 Task: Add Dr. Bronner's Organic Baby Unscented Soap to the cart.
Action: Mouse moved to (252, 124)
Screenshot: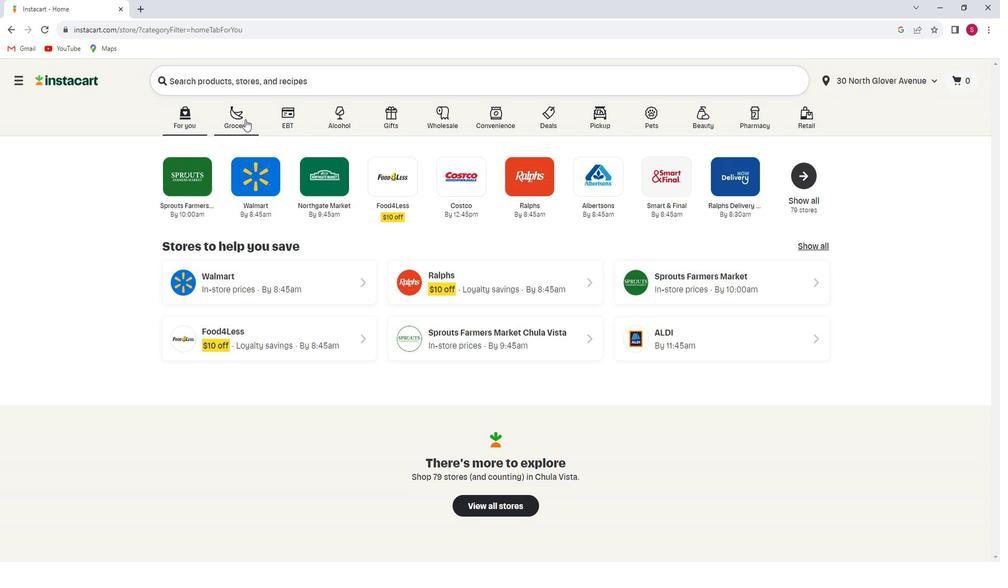 
Action: Mouse pressed left at (252, 124)
Screenshot: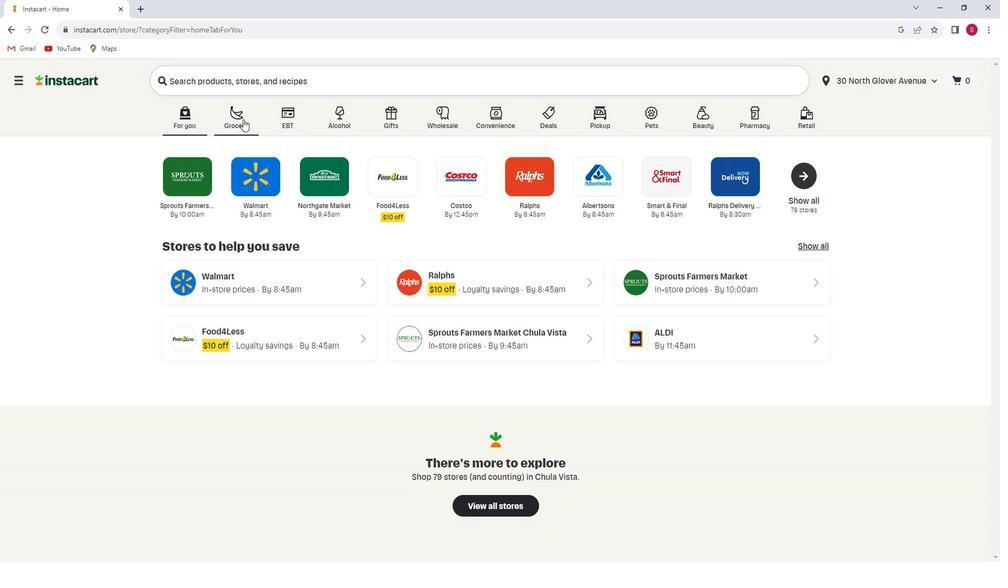 
Action: Mouse moved to (232, 306)
Screenshot: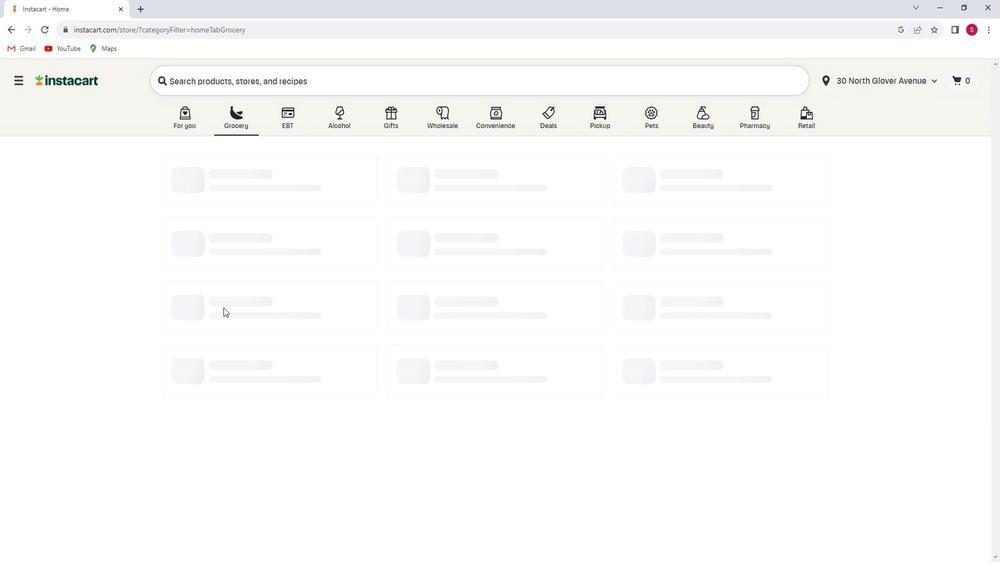 
Action: Mouse pressed left at (232, 306)
Screenshot: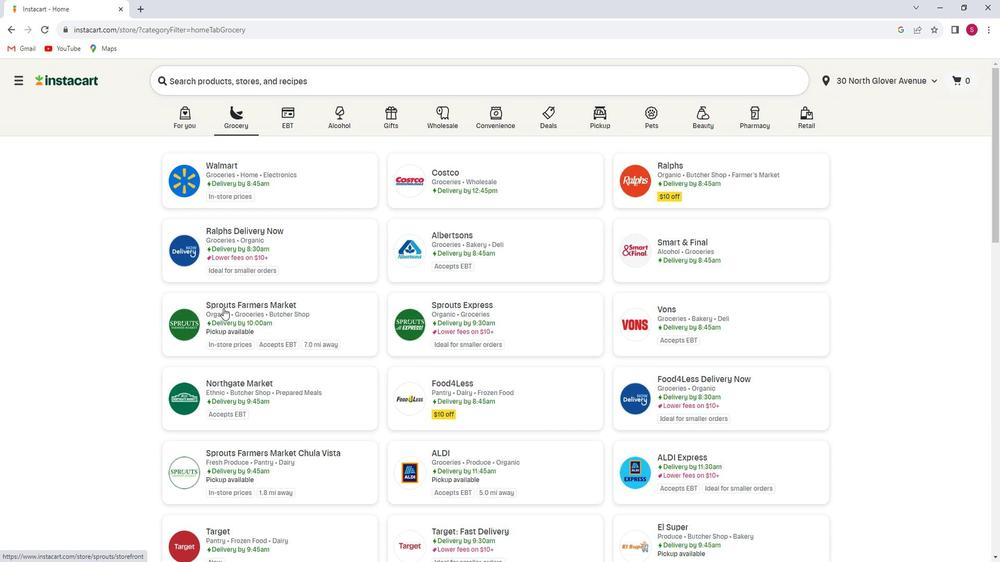 
Action: Mouse moved to (46, 291)
Screenshot: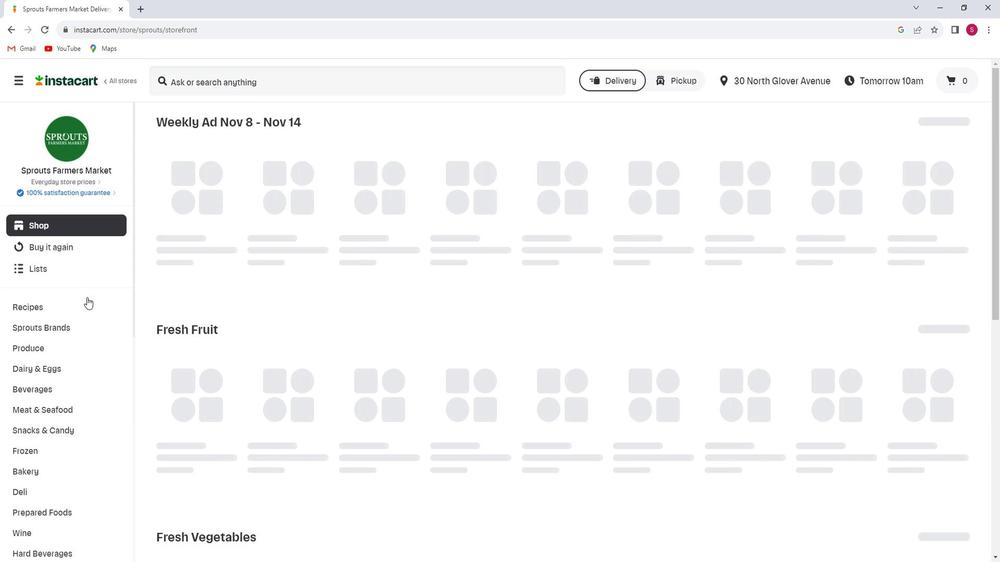 
Action: Mouse scrolled (46, 291) with delta (0, 0)
Screenshot: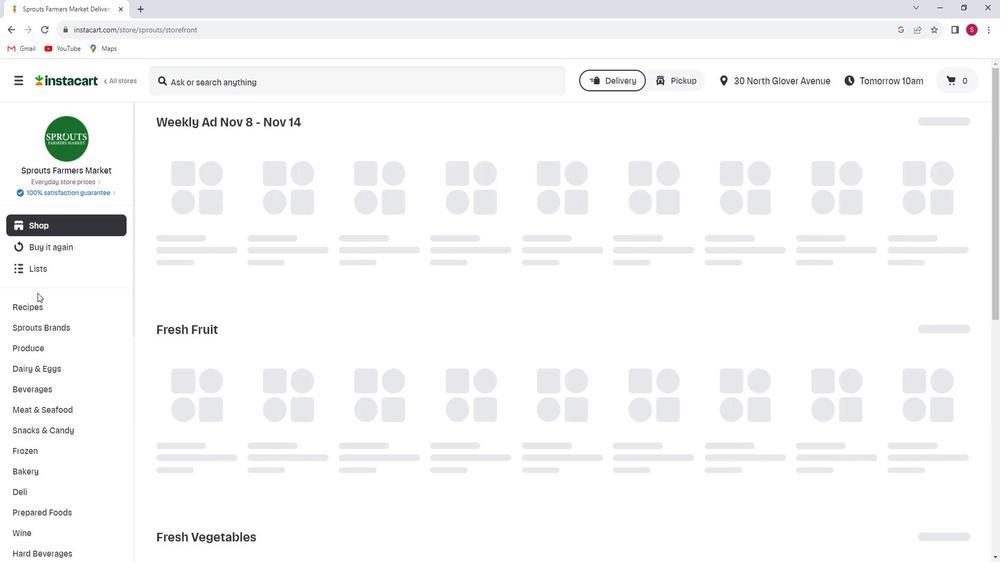 
Action: Mouse scrolled (46, 291) with delta (0, 0)
Screenshot: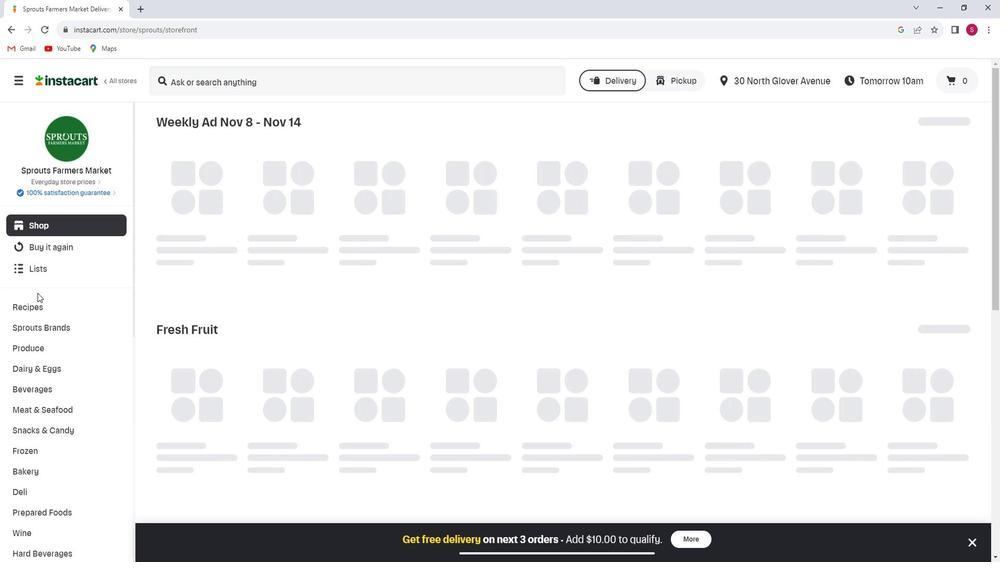 
Action: Mouse scrolled (46, 291) with delta (0, 0)
Screenshot: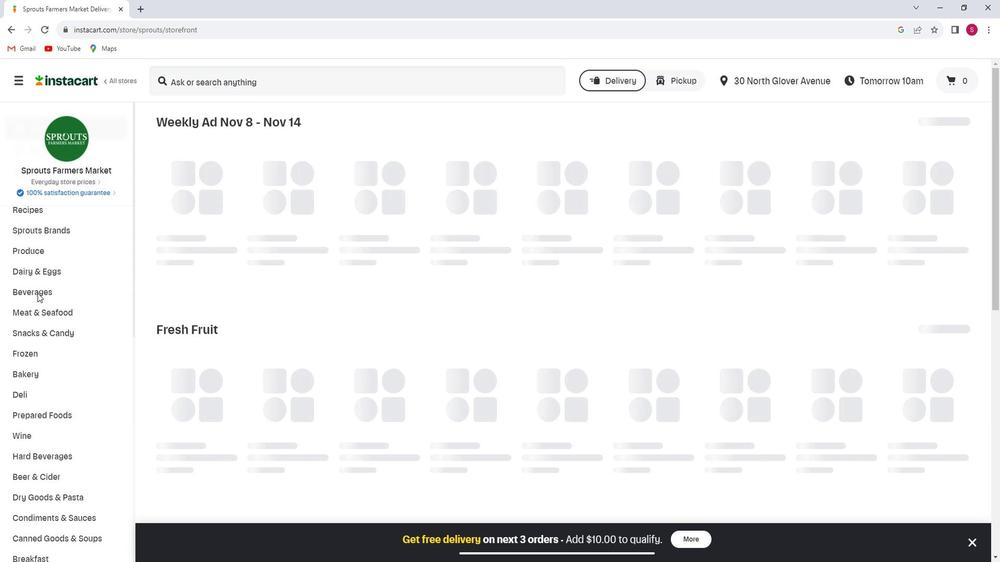 
Action: Mouse scrolled (46, 291) with delta (0, 0)
Screenshot: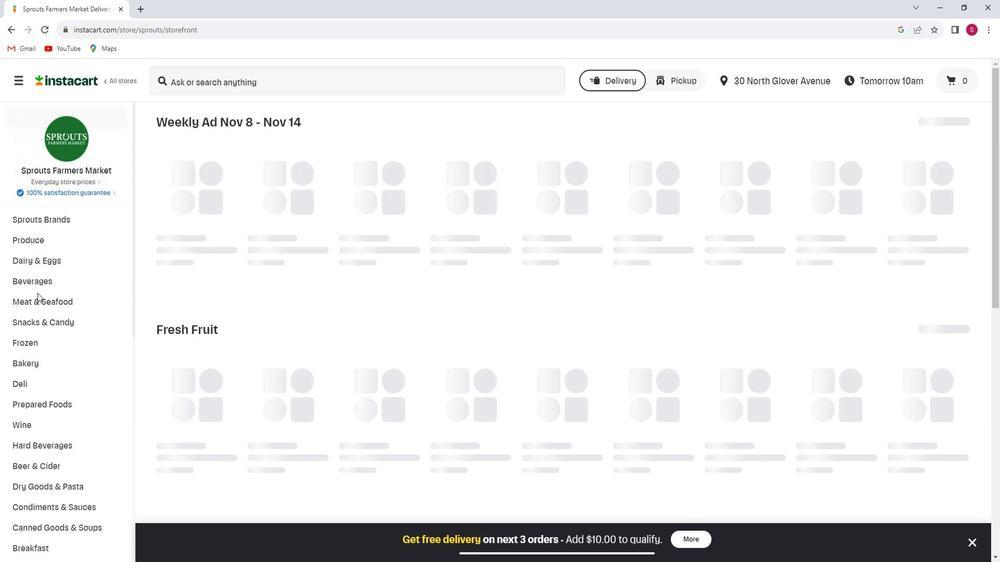 
Action: Mouse scrolled (46, 291) with delta (0, 0)
Screenshot: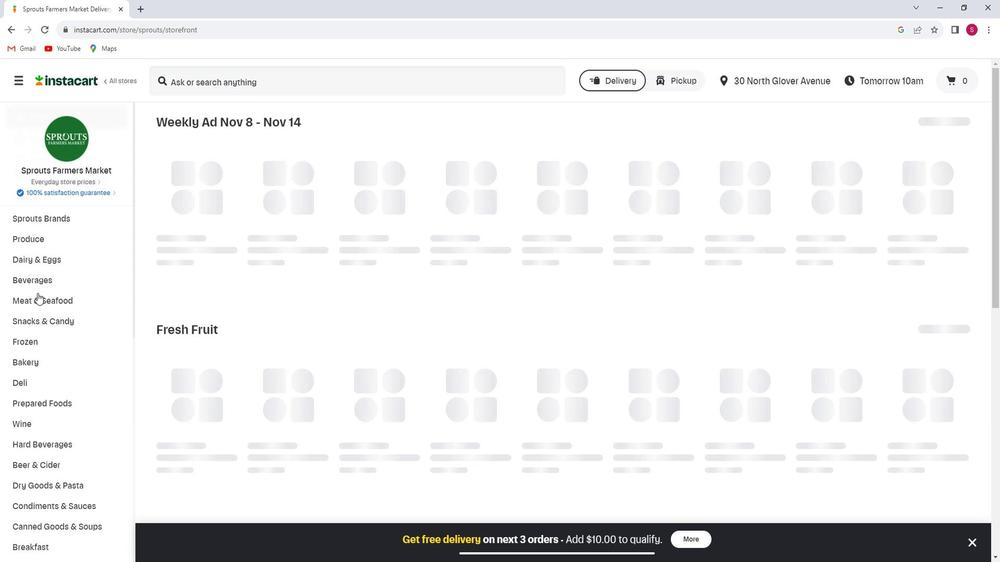 
Action: Mouse scrolled (46, 291) with delta (0, 0)
Screenshot: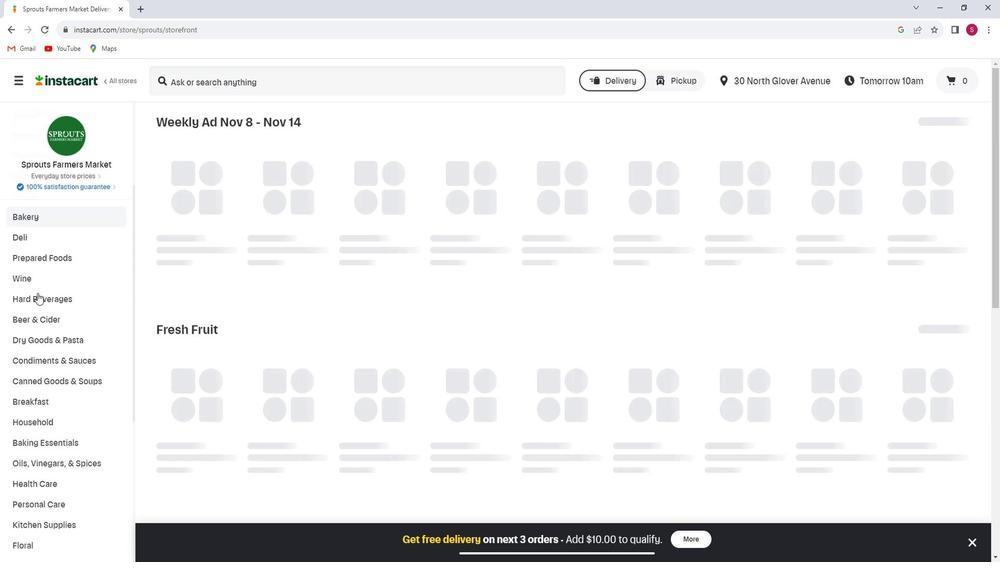 
Action: Mouse scrolled (46, 291) with delta (0, 0)
Screenshot: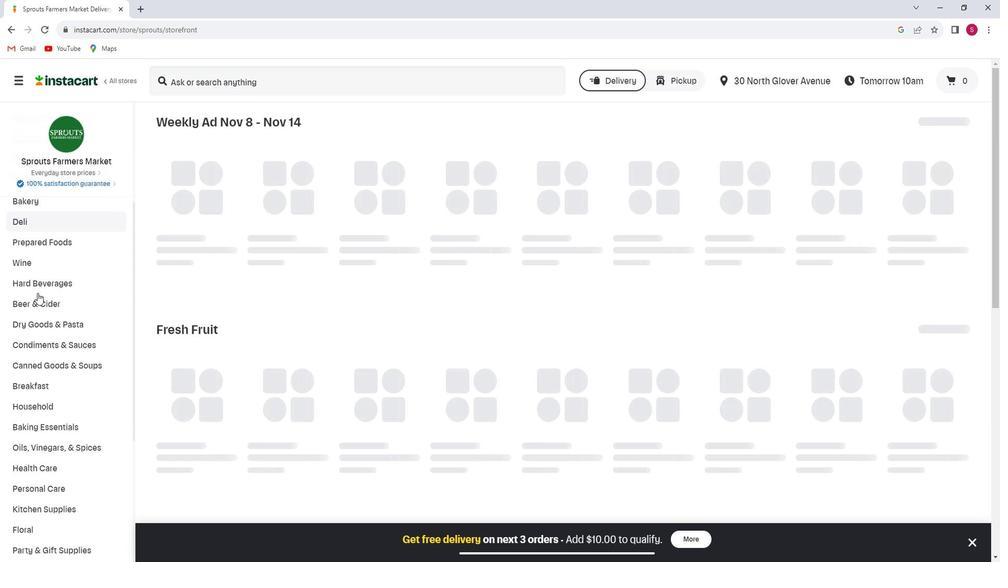 
Action: Mouse scrolled (46, 291) with delta (0, 0)
Screenshot: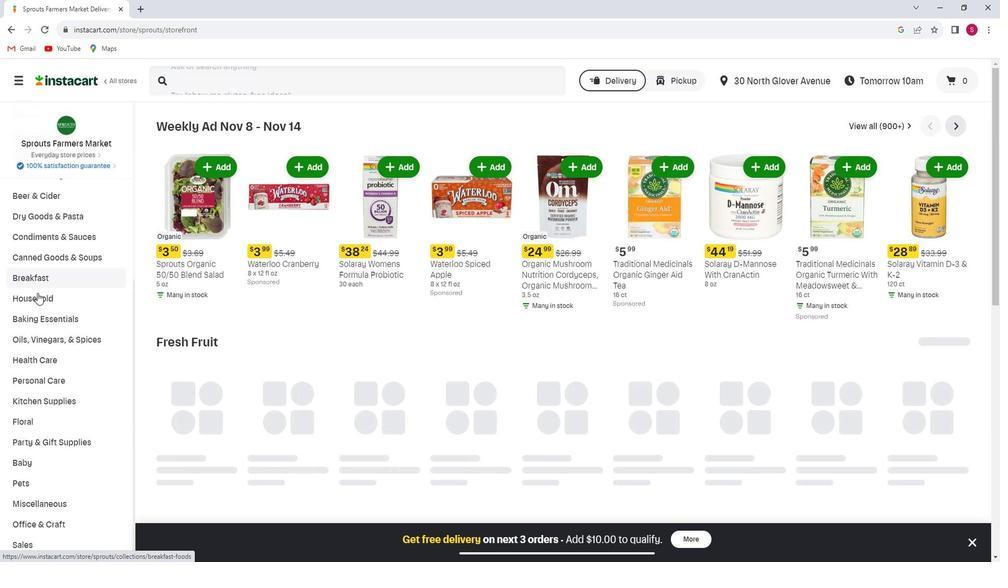 
Action: Mouse scrolled (46, 291) with delta (0, 0)
Screenshot: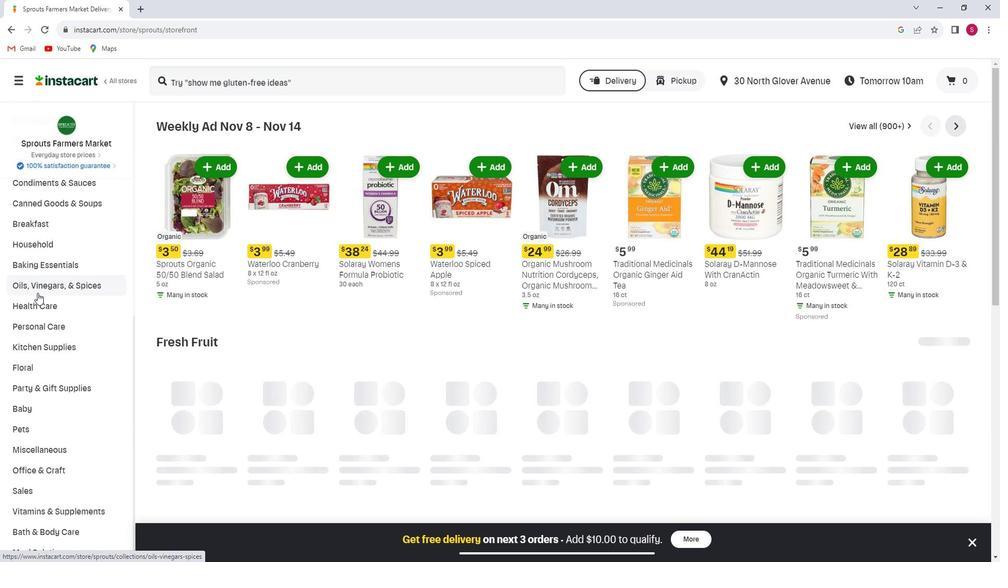 
Action: Mouse moved to (46, 293)
Screenshot: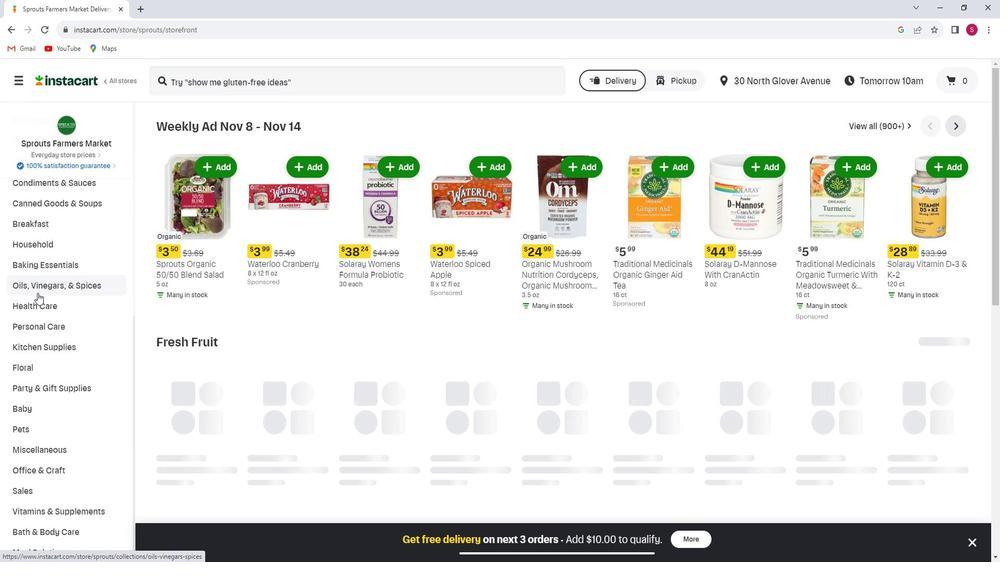 
Action: Mouse scrolled (46, 293) with delta (0, 0)
Screenshot: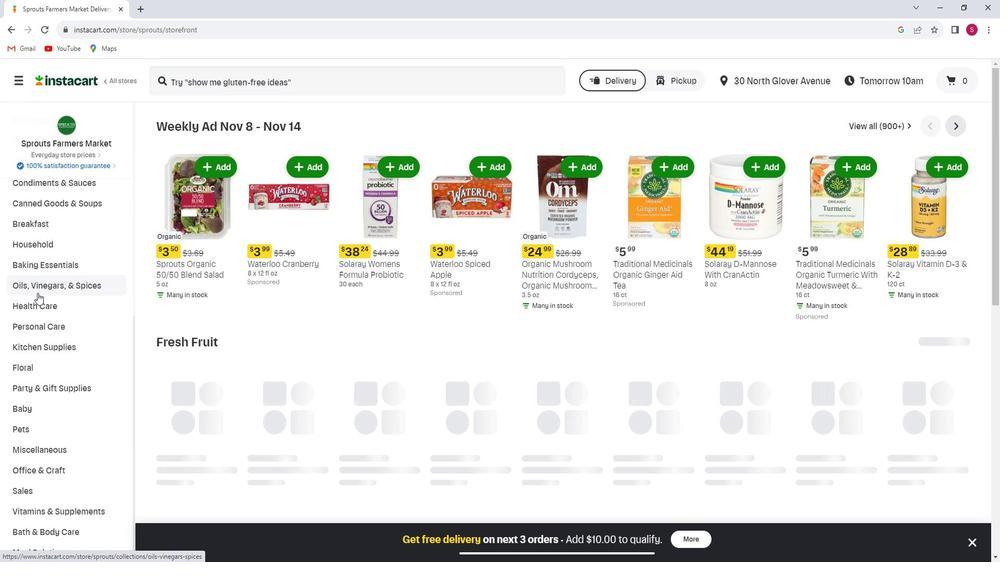 
Action: Mouse moved to (29, 397)
Screenshot: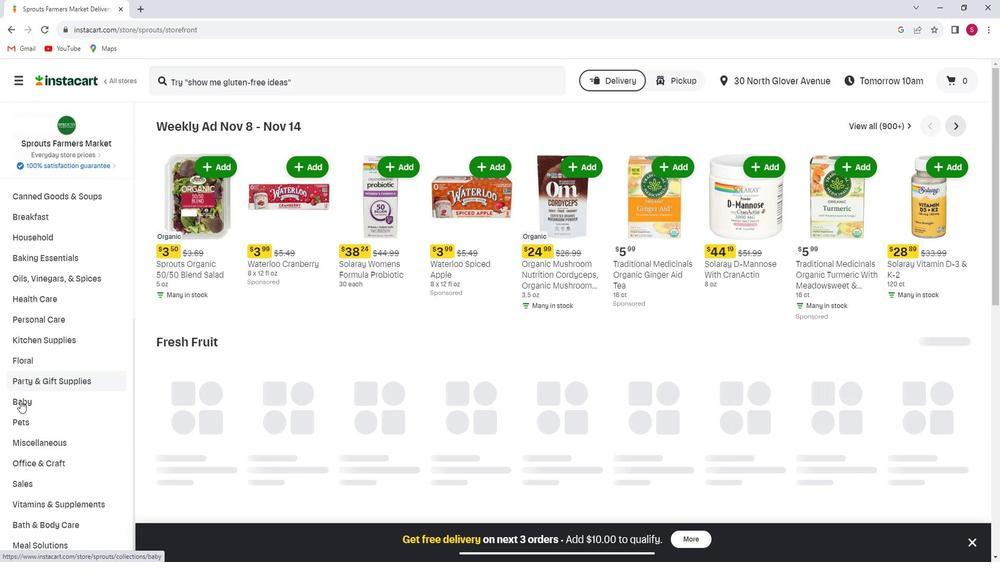 
Action: Mouse pressed left at (29, 397)
Screenshot: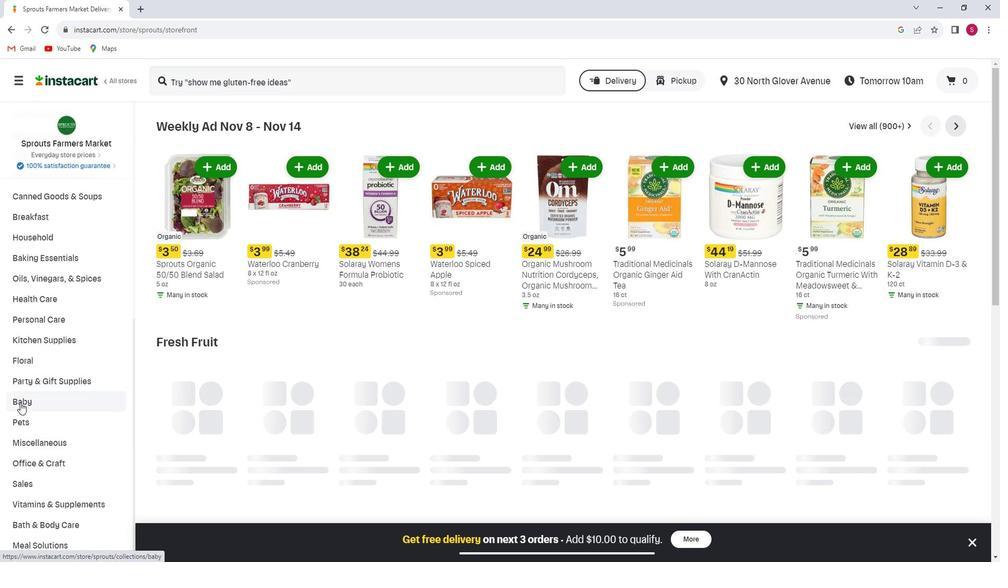 
Action: Mouse moved to (42, 433)
Screenshot: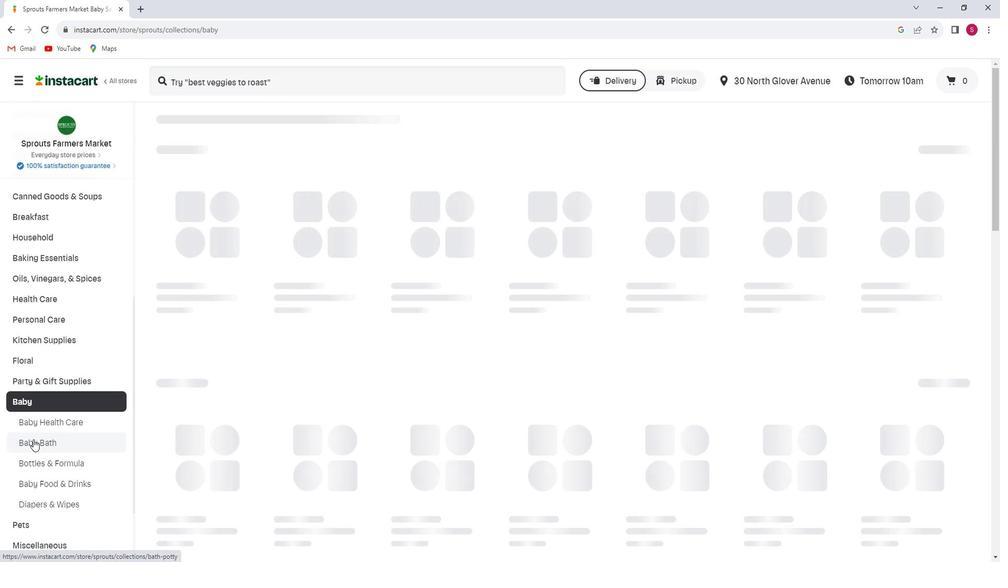 
Action: Mouse pressed left at (42, 433)
Screenshot: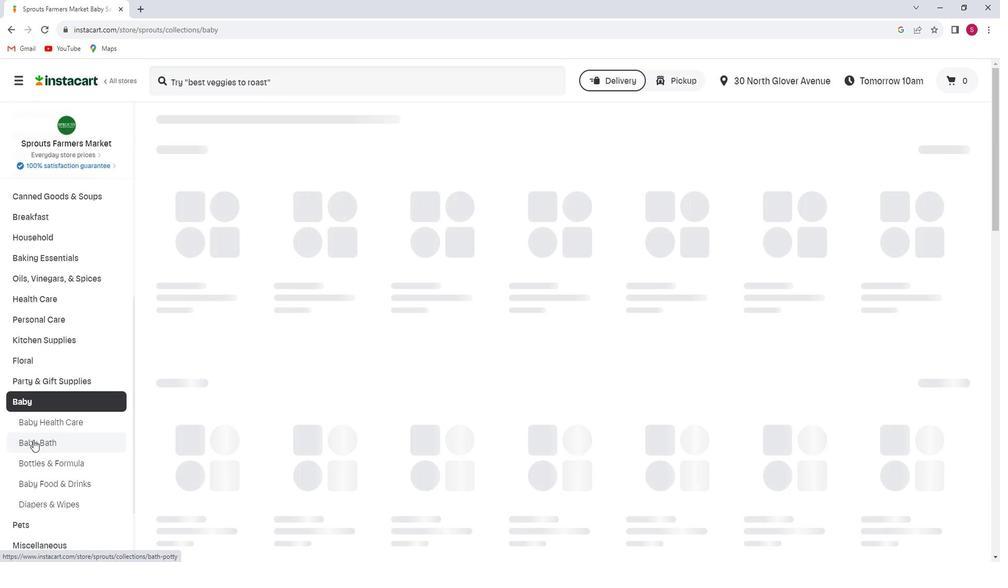 
Action: Mouse moved to (262, 91)
Screenshot: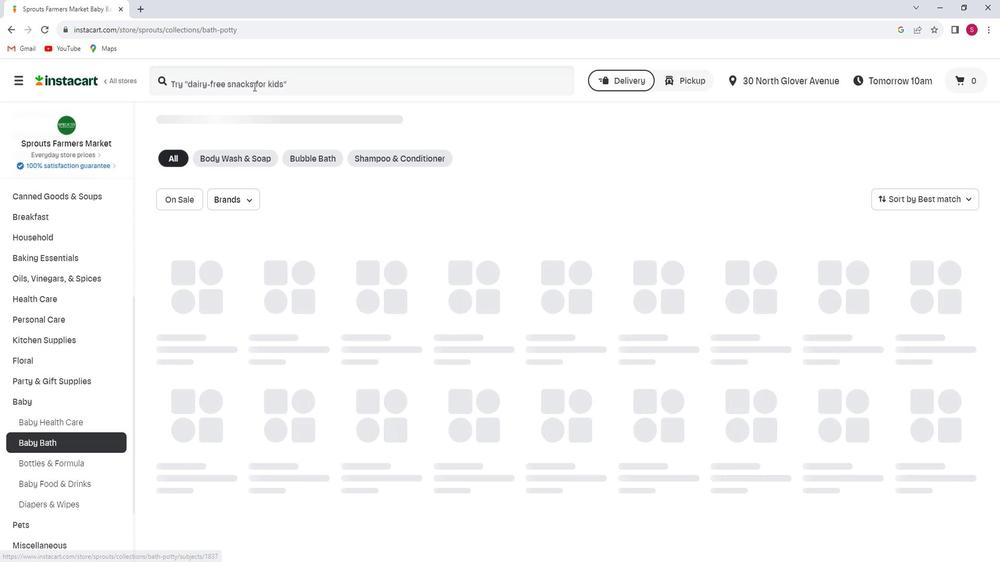 
Action: Mouse pressed left at (262, 91)
Screenshot: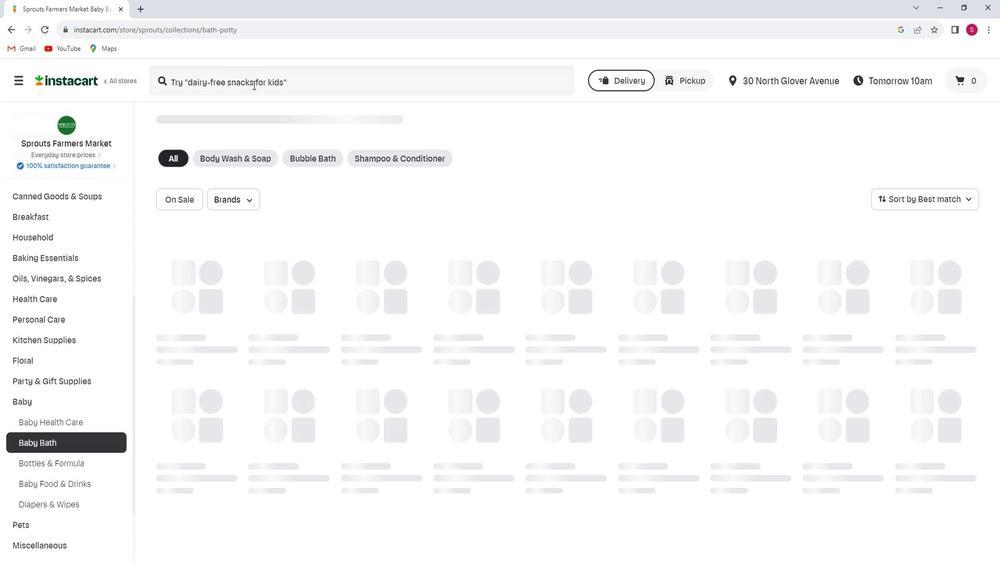
Action: Key pressed <Key.shift>Dr.<Key.space><Key.shift>Bronner's<Key.space><Key.shift>Organic<Key.space><Key.shift>Baby<Key.space><Key.shift>unscented<Key.space><Key.shift>Soap<Key.enter>
Screenshot: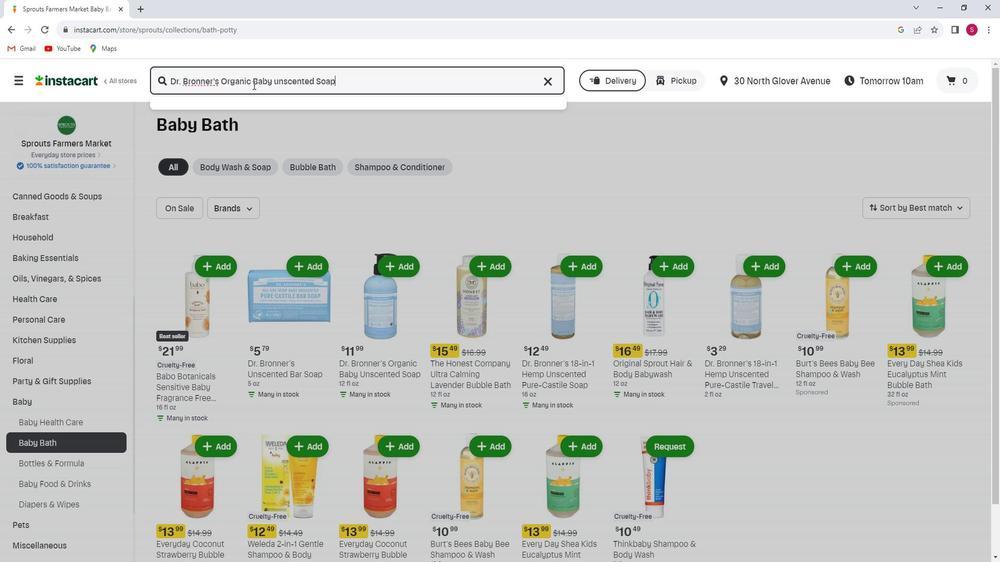 
Action: Mouse moved to (777, 188)
Screenshot: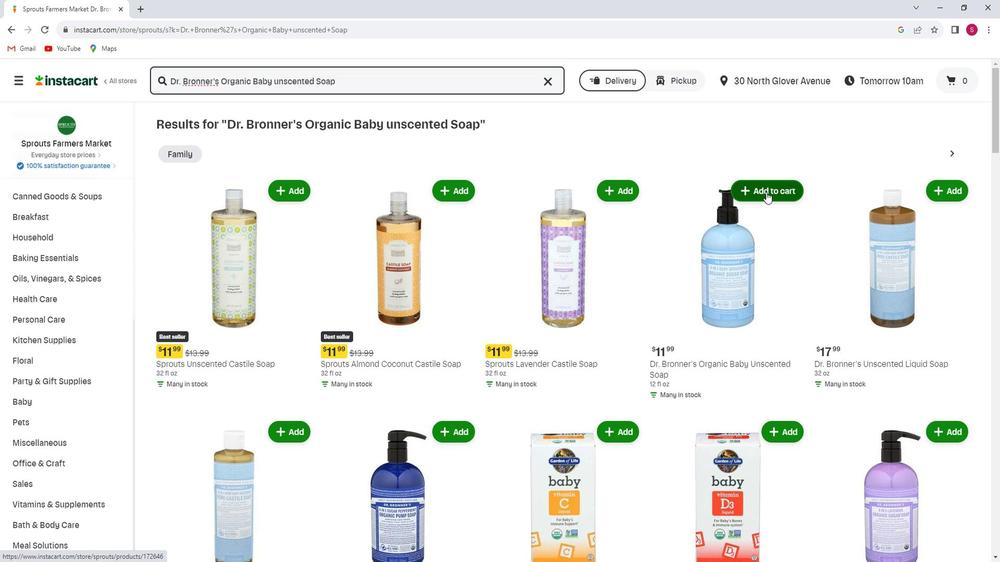 
Action: Mouse pressed left at (777, 188)
Screenshot: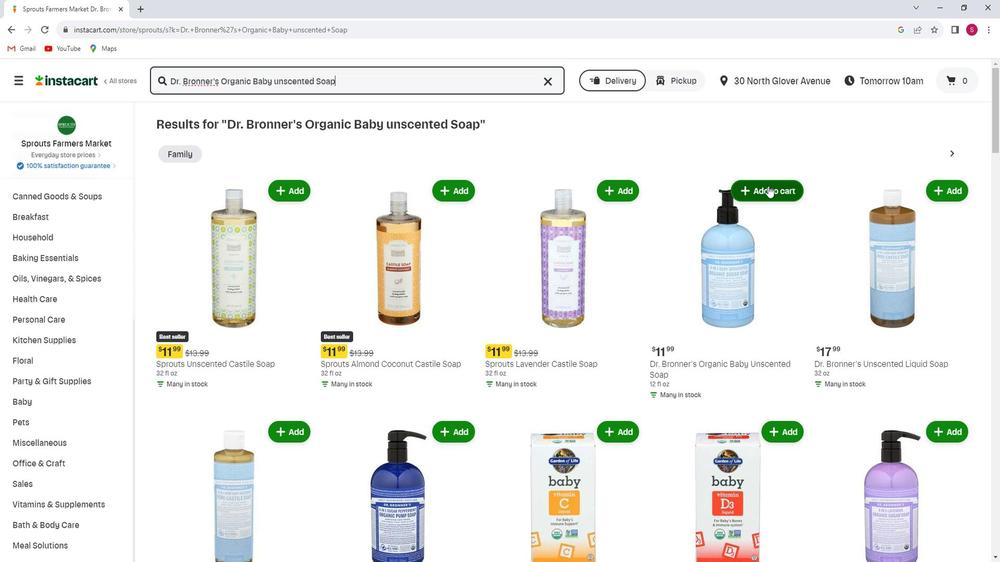 
Action: Mouse moved to (739, 245)
Screenshot: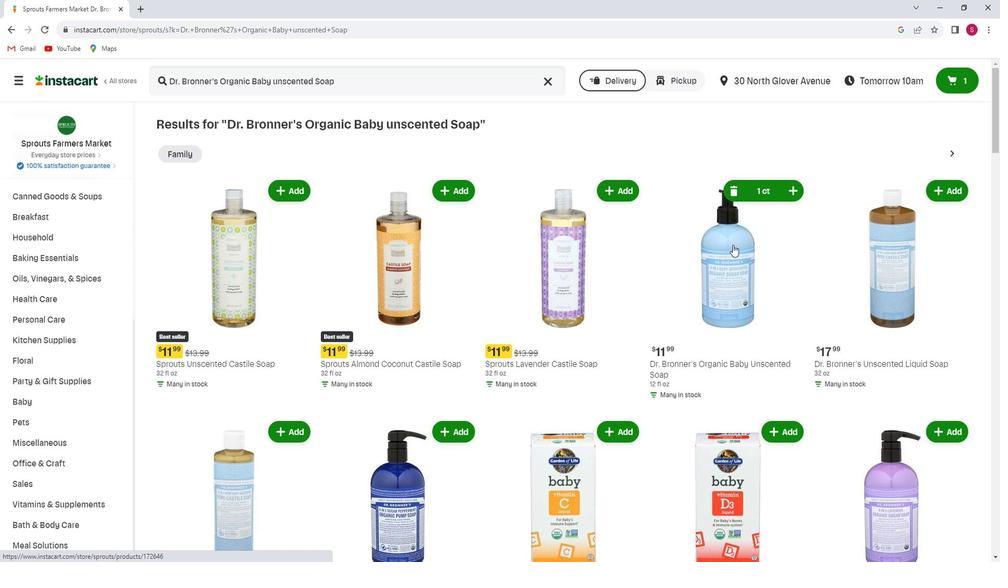 
